 Task: Check the housing news blogs.
Action: Mouse moved to (1035, 183)
Screenshot: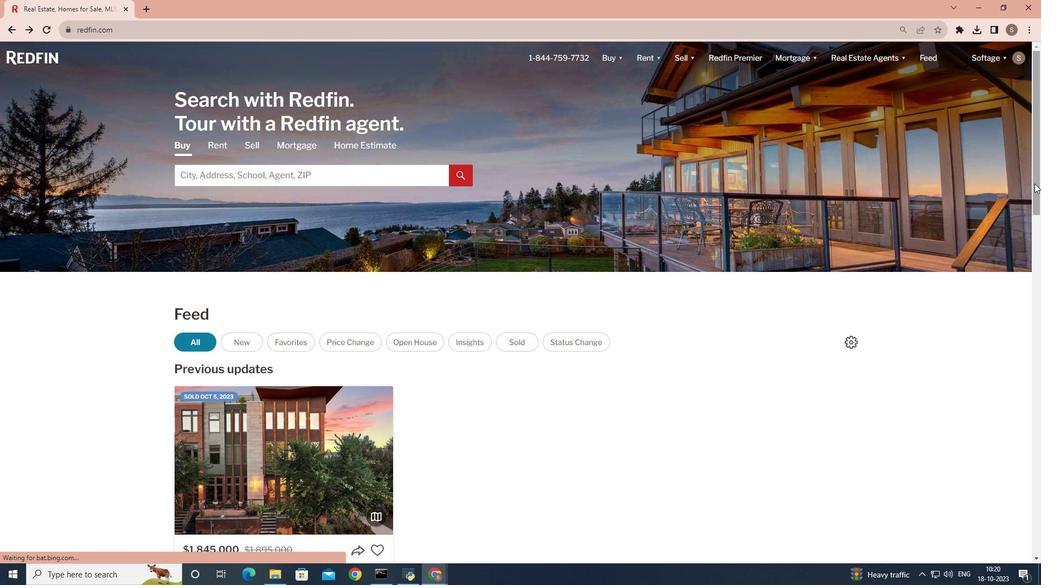 
Action: Mouse pressed left at (1035, 183)
Screenshot: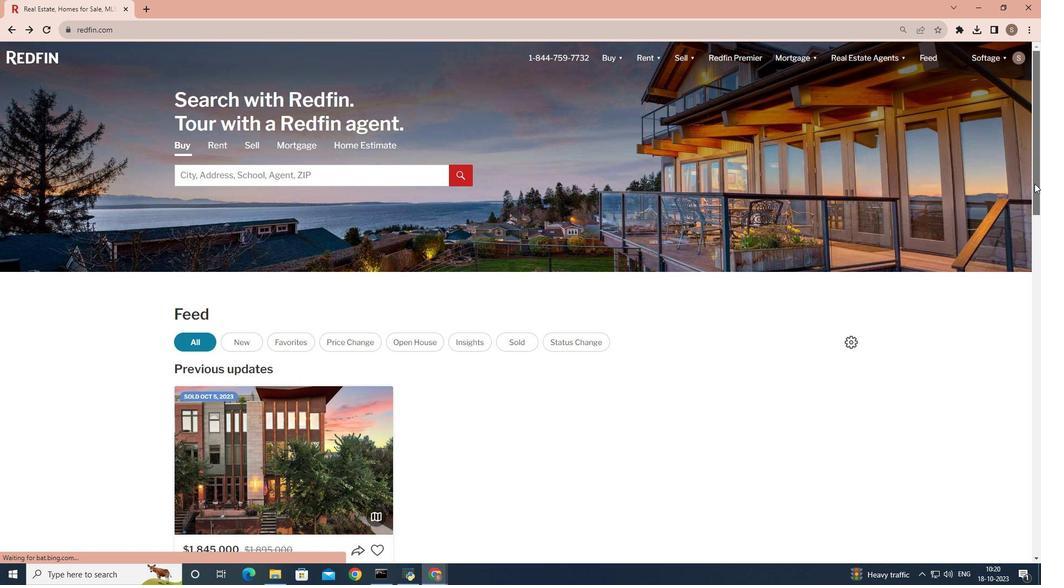 
Action: Mouse moved to (300, 468)
Screenshot: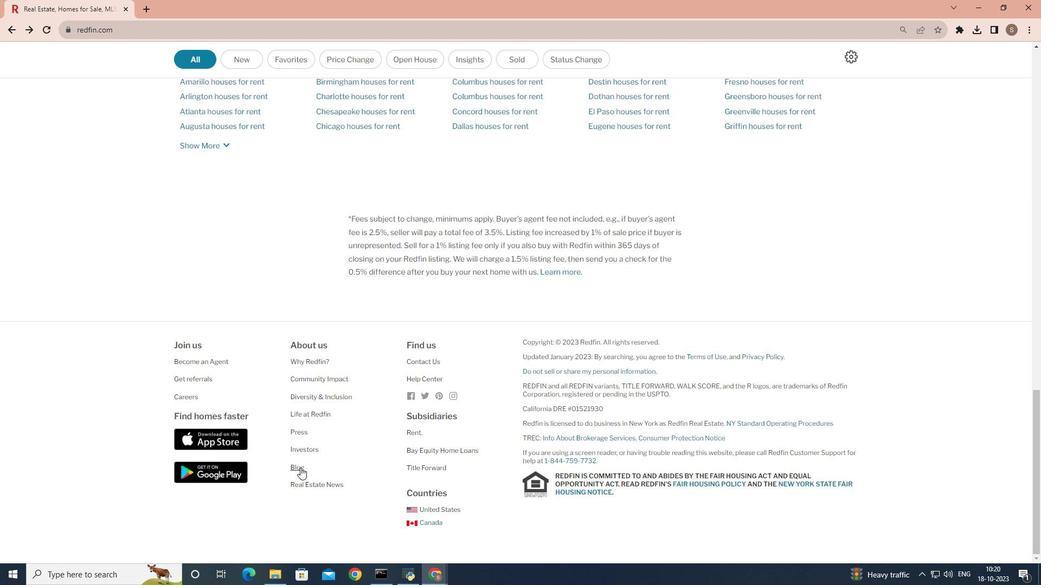 
Action: Mouse pressed left at (300, 468)
Screenshot: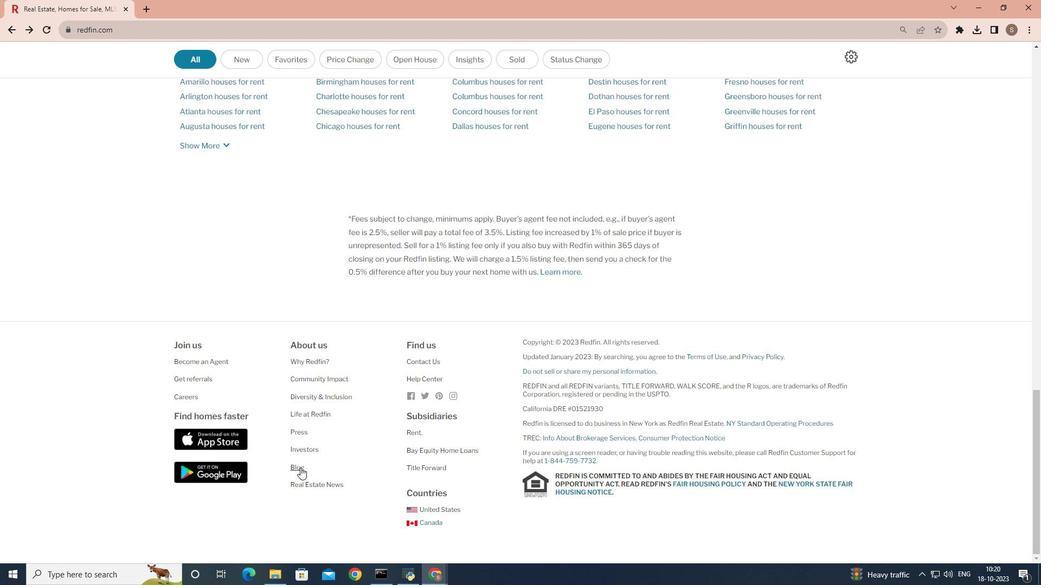 
Action: Mouse moved to (640, 116)
Screenshot: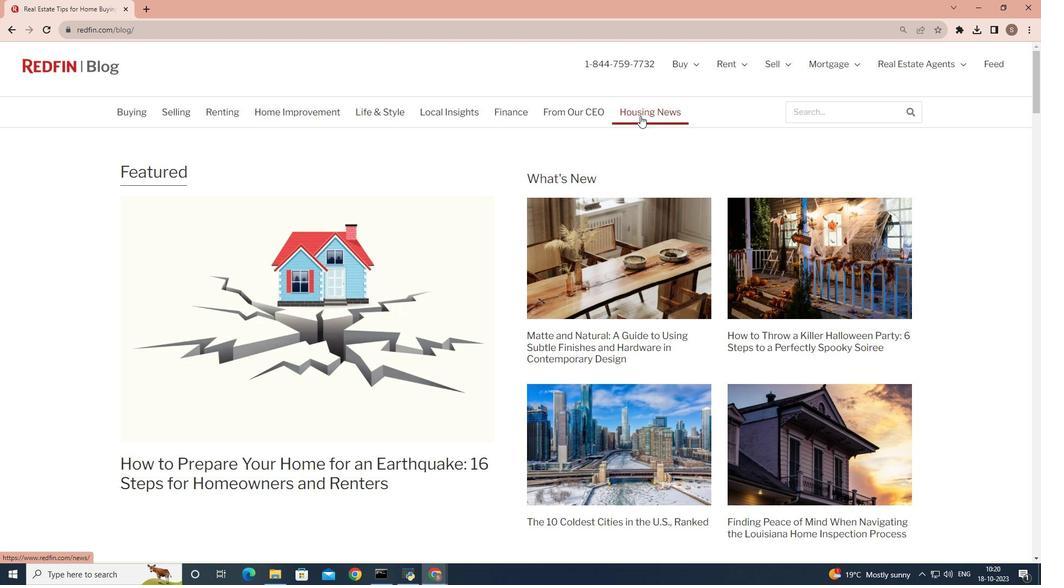 
Action: Mouse pressed left at (640, 116)
Screenshot: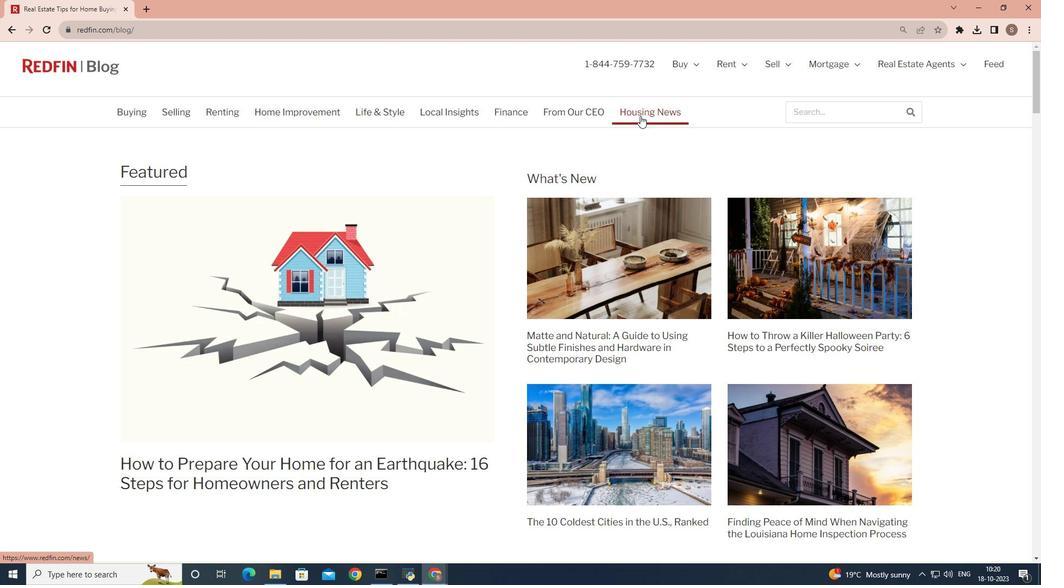 
